 Task: Add Everyone Lavender + Aloe Nourishing Lotion to the cart.
Action: Mouse moved to (1033, 343)
Screenshot: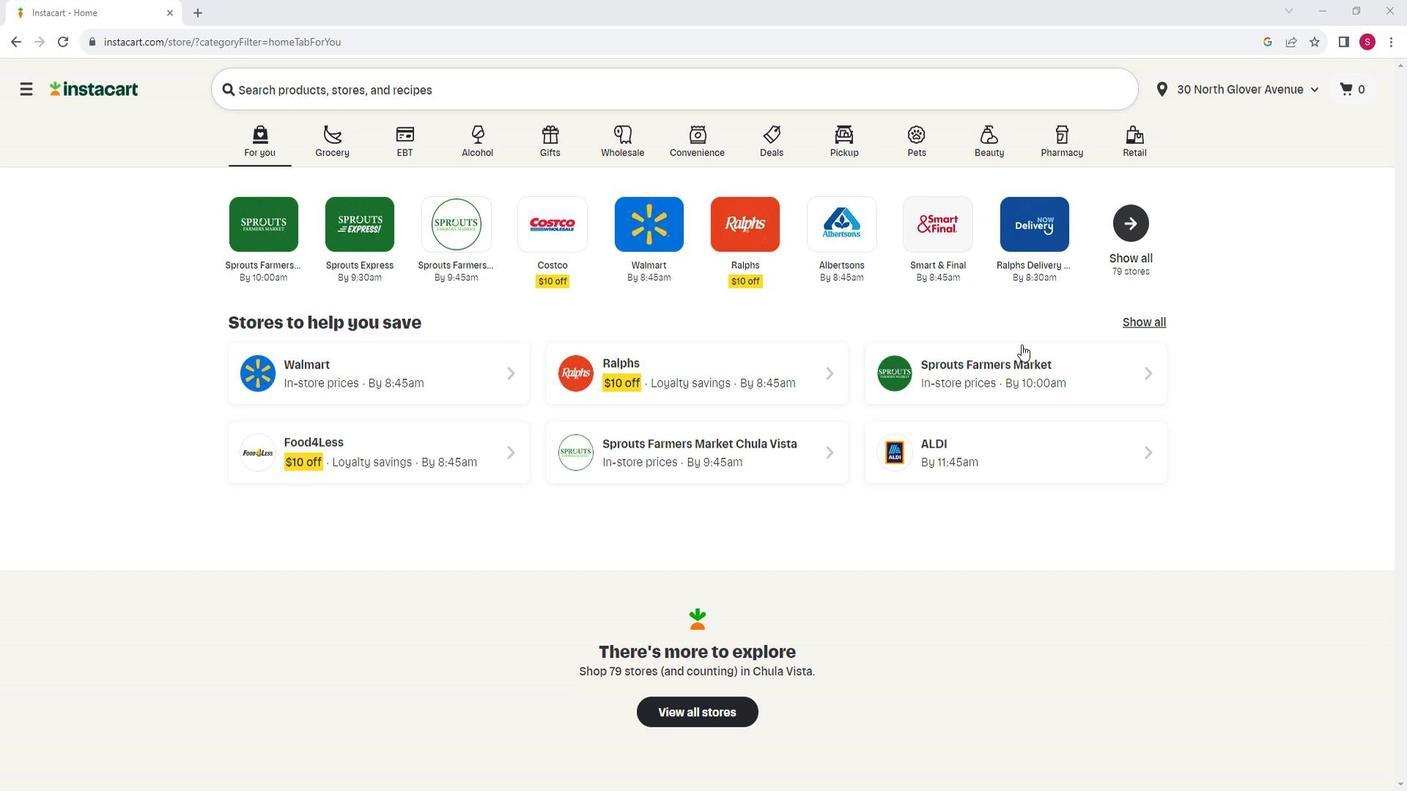
Action: Mouse pressed left at (1033, 343)
Screenshot: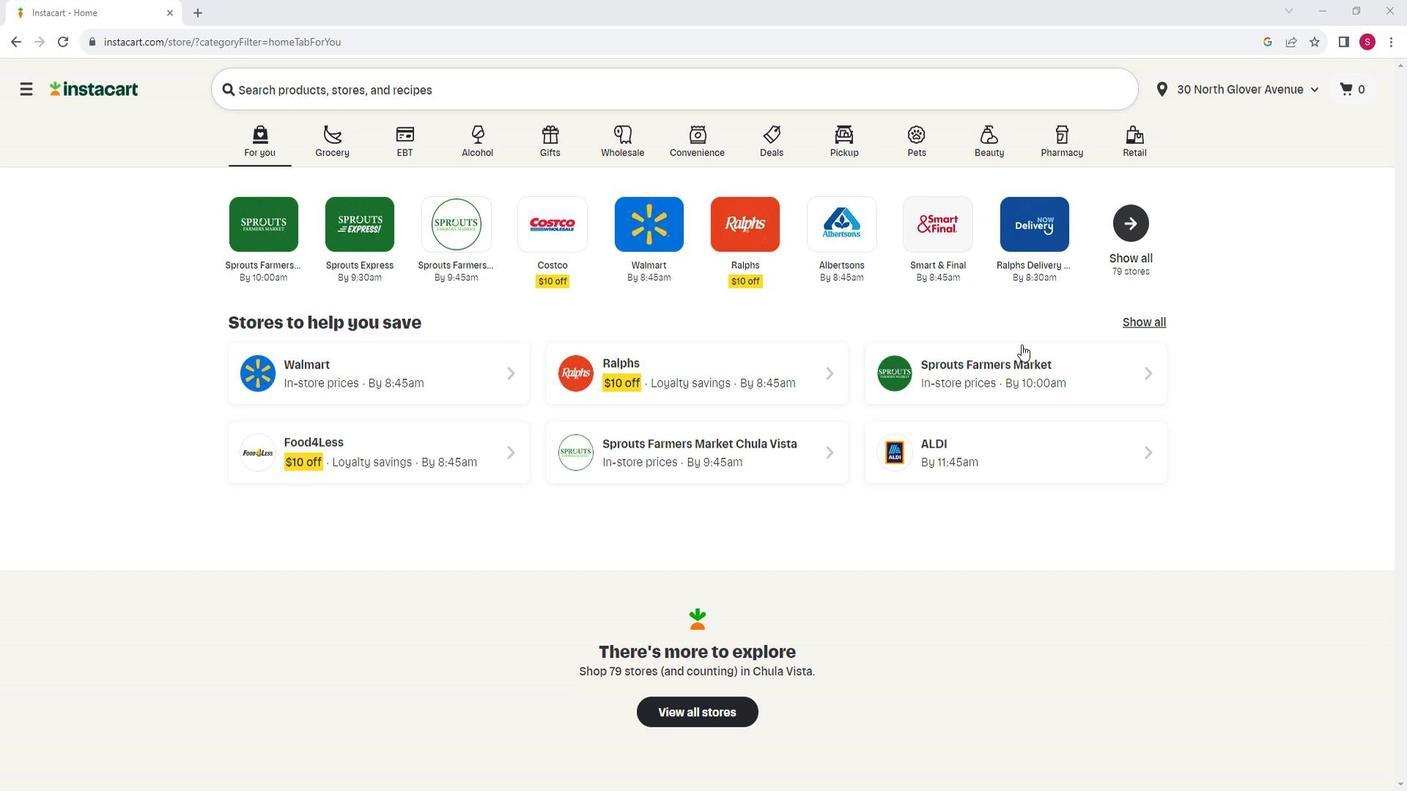
Action: Mouse moved to (136, 475)
Screenshot: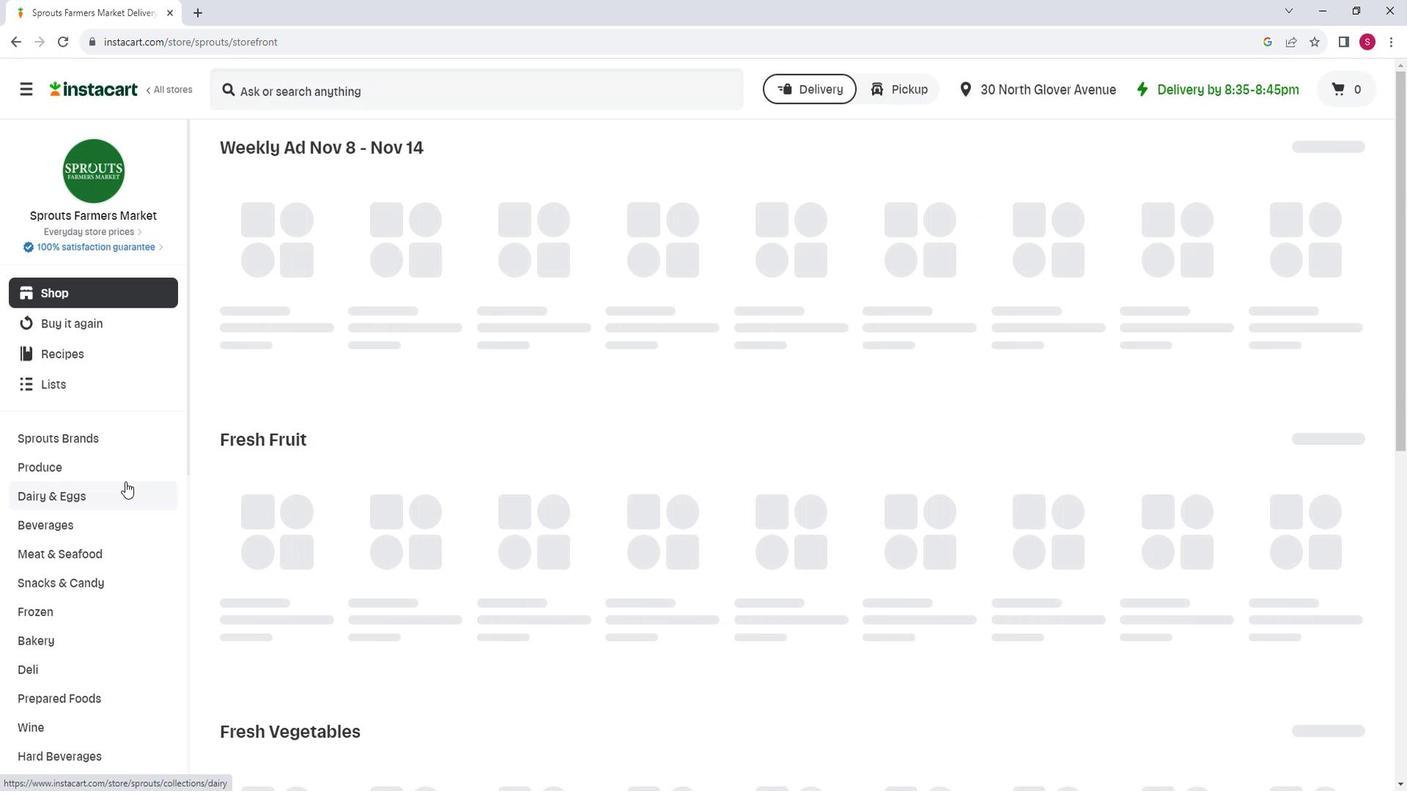
Action: Mouse scrolled (136, 474) with delta (0, 0)
Screenshot: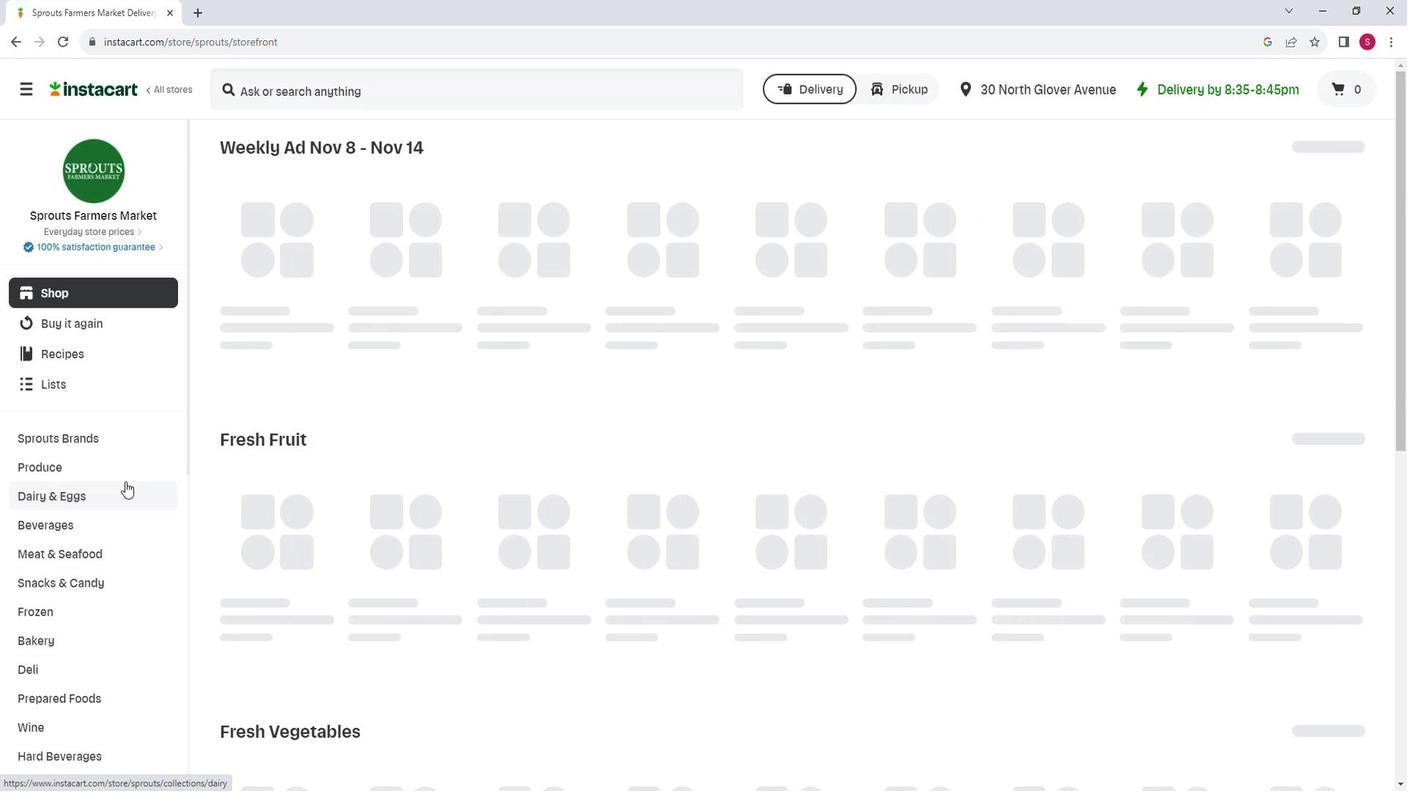 
Action: Mouse scrolled (136, 474) with delta (0, 0)
Screenshot: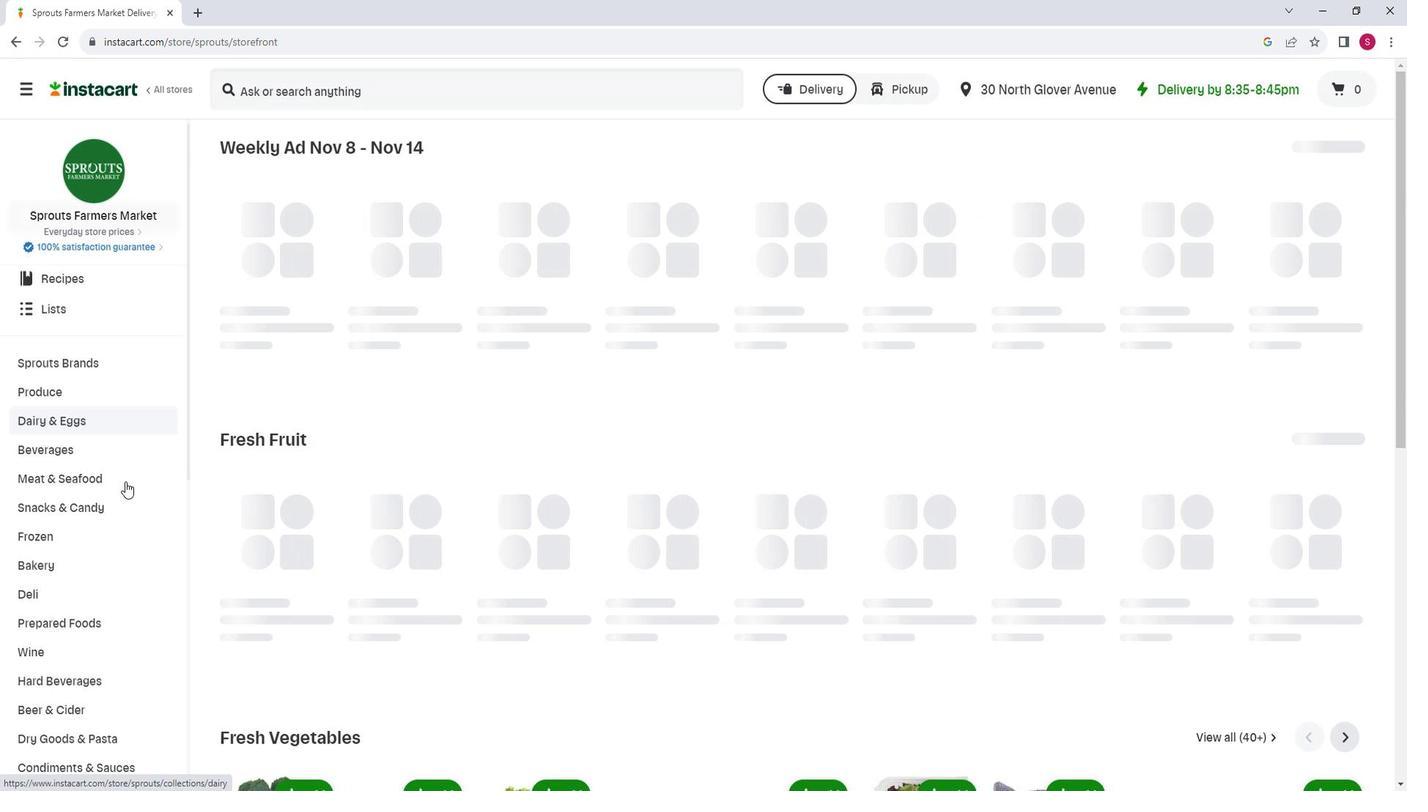 
Action: Mouse scrolled (136, 474) with delta (0, 0)
Screenshot: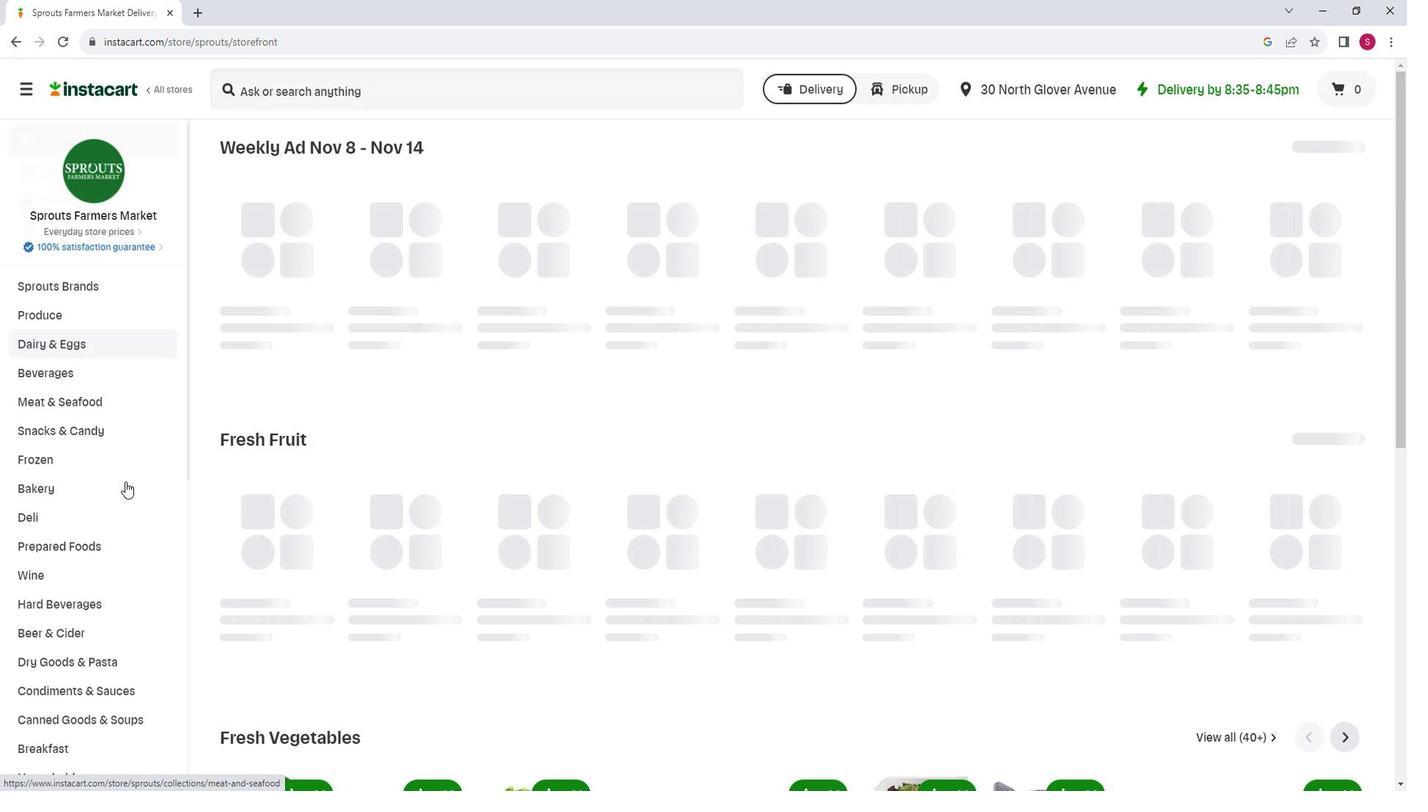 
Action: Mouse scrolled (136, 474) with delta (0, 0)
Screenshot: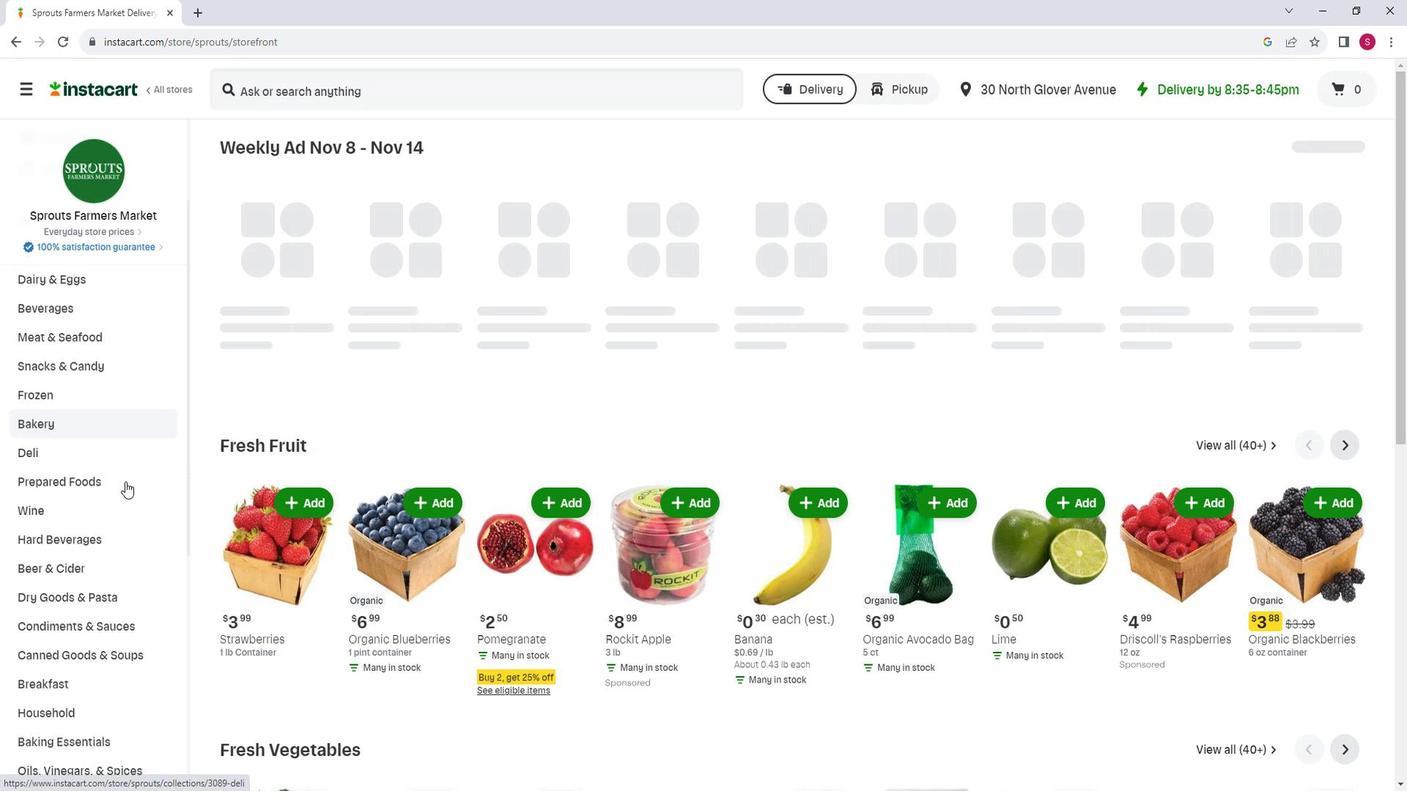 
Action: Mouse moved to (134, 480)
Screenshot: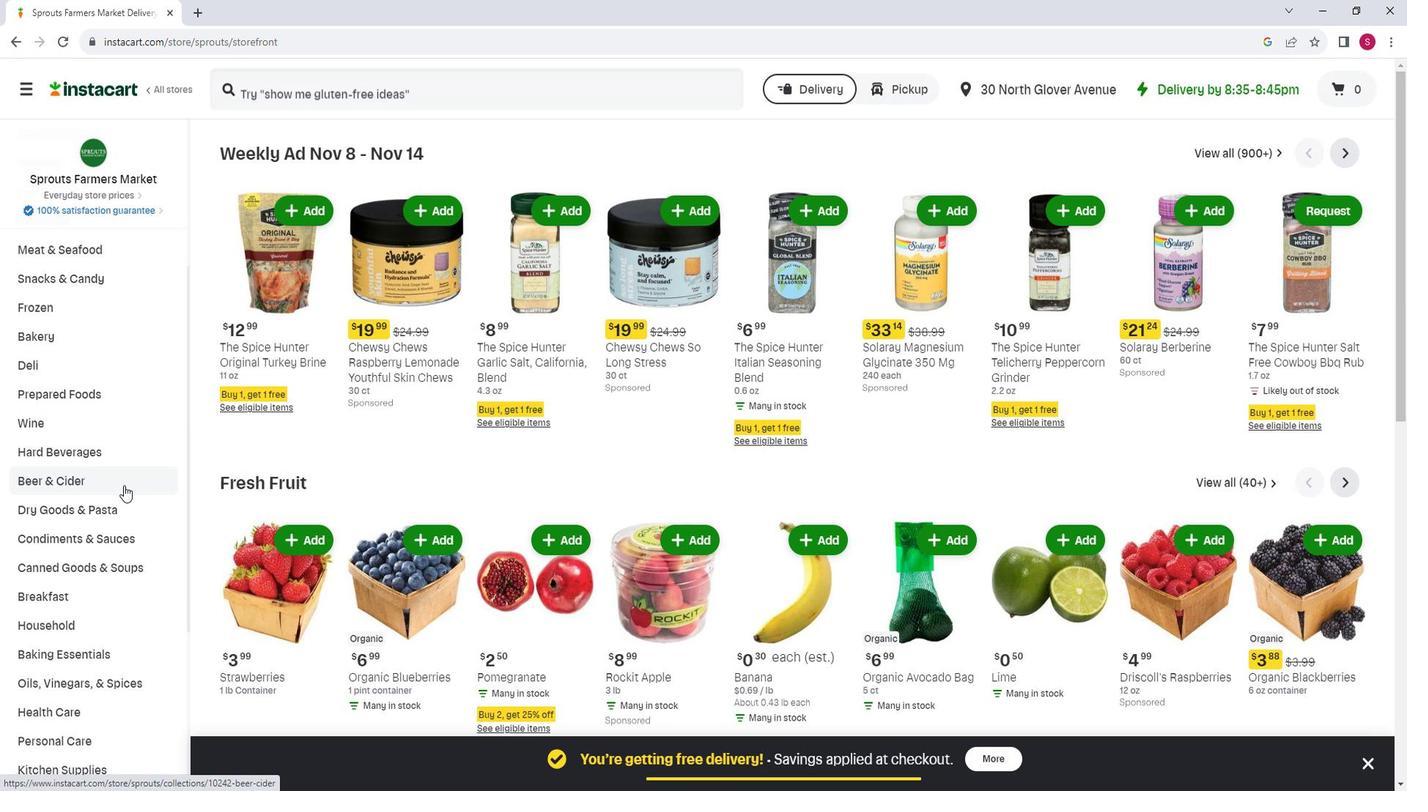 
Action: Mouse scrolled (134, 479) with delta (0, 0)
Screenshot: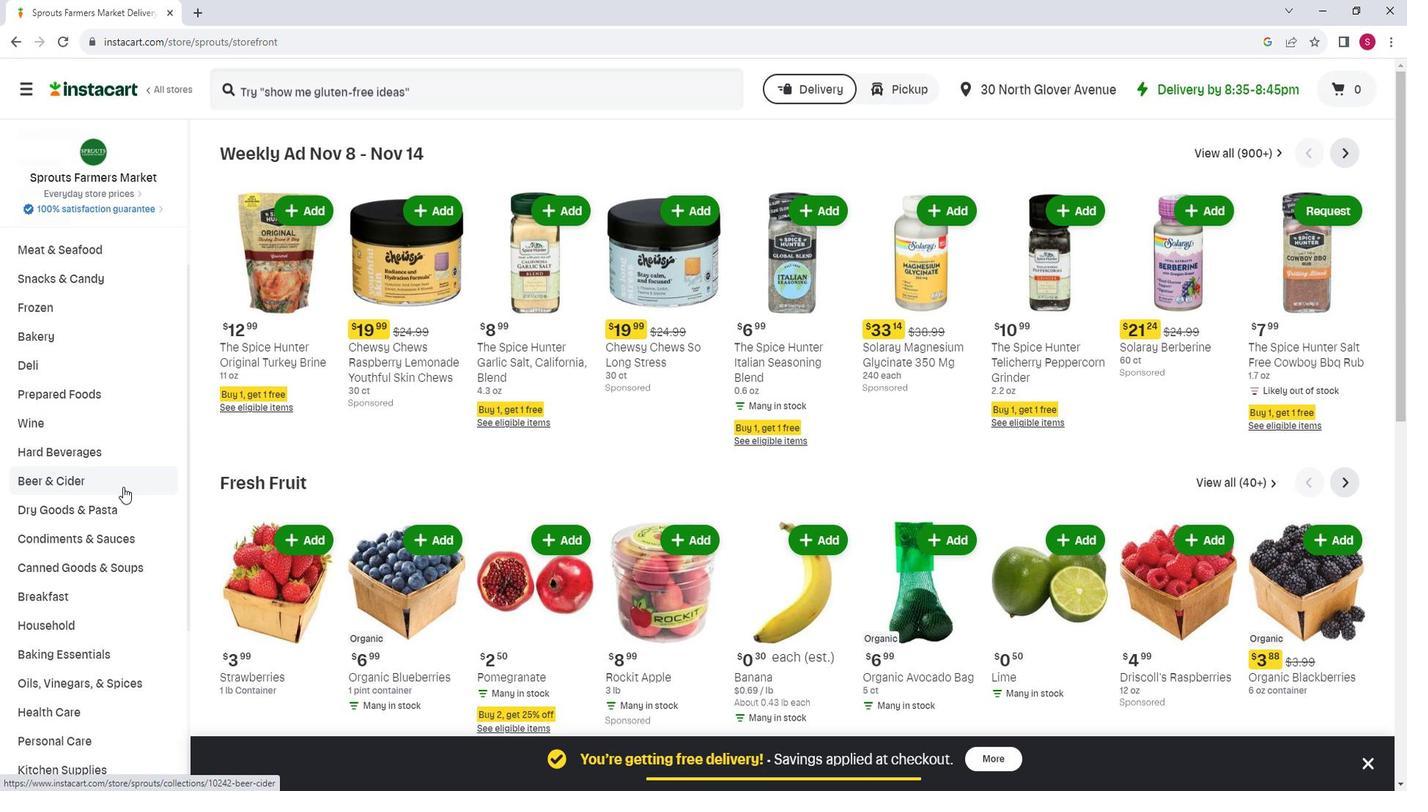 
Action: Mouse scrolled (134, 479) with delta (0, 0)
Screenshot: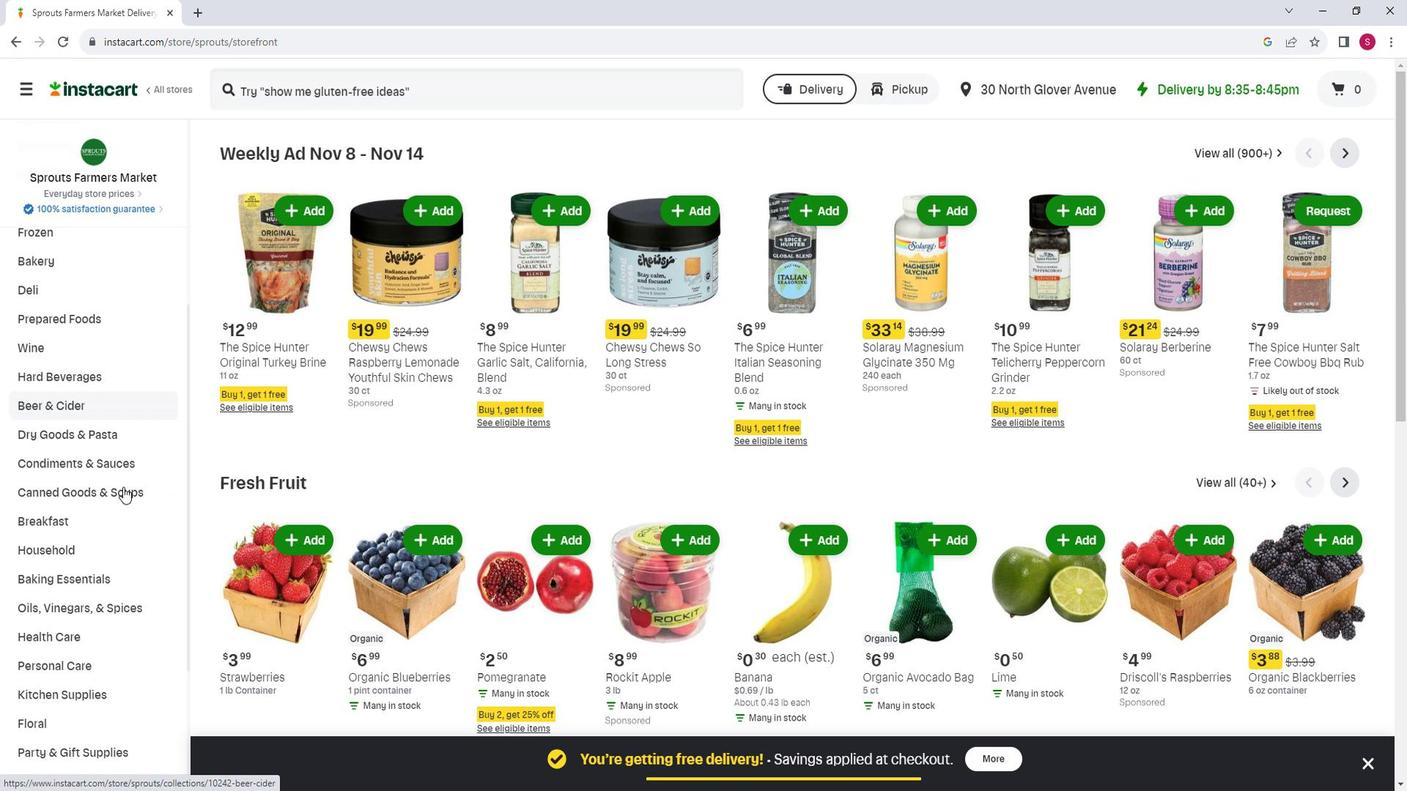 
Action: Mouse moved to (98, 578)
Screenshot: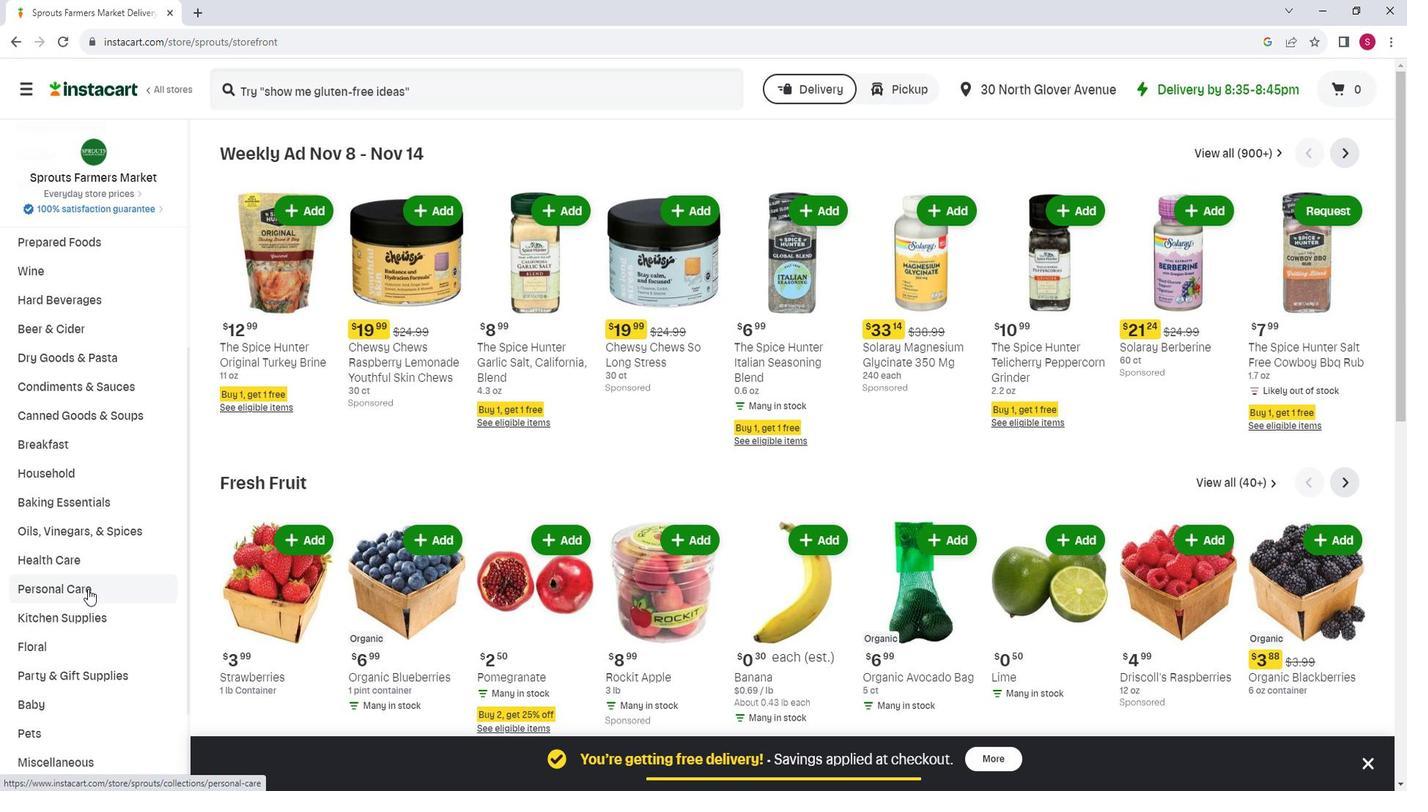 
Action: Mouse pressed left at (98, 578)
Screenshot: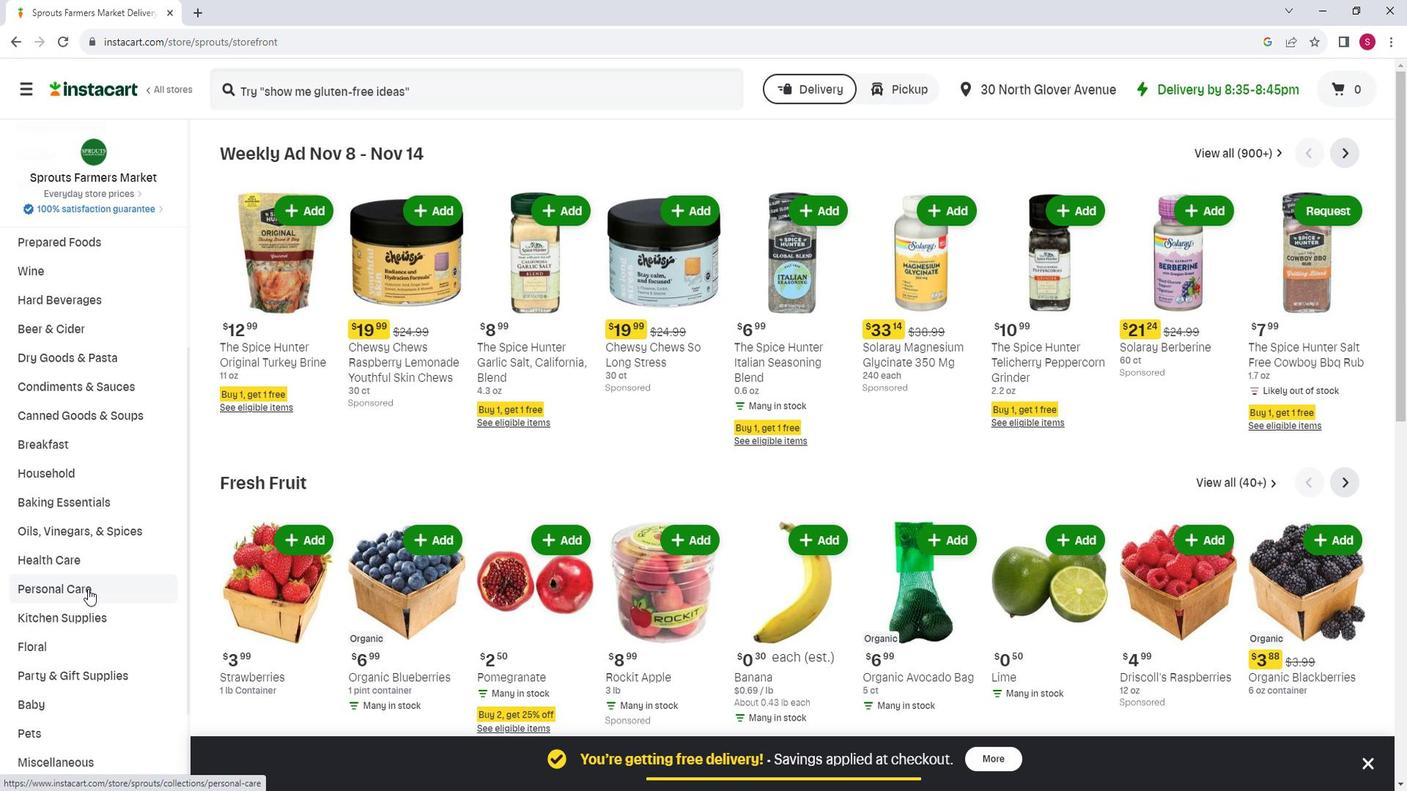 
Action: Mouse moved to (367, 200)
Screenshot: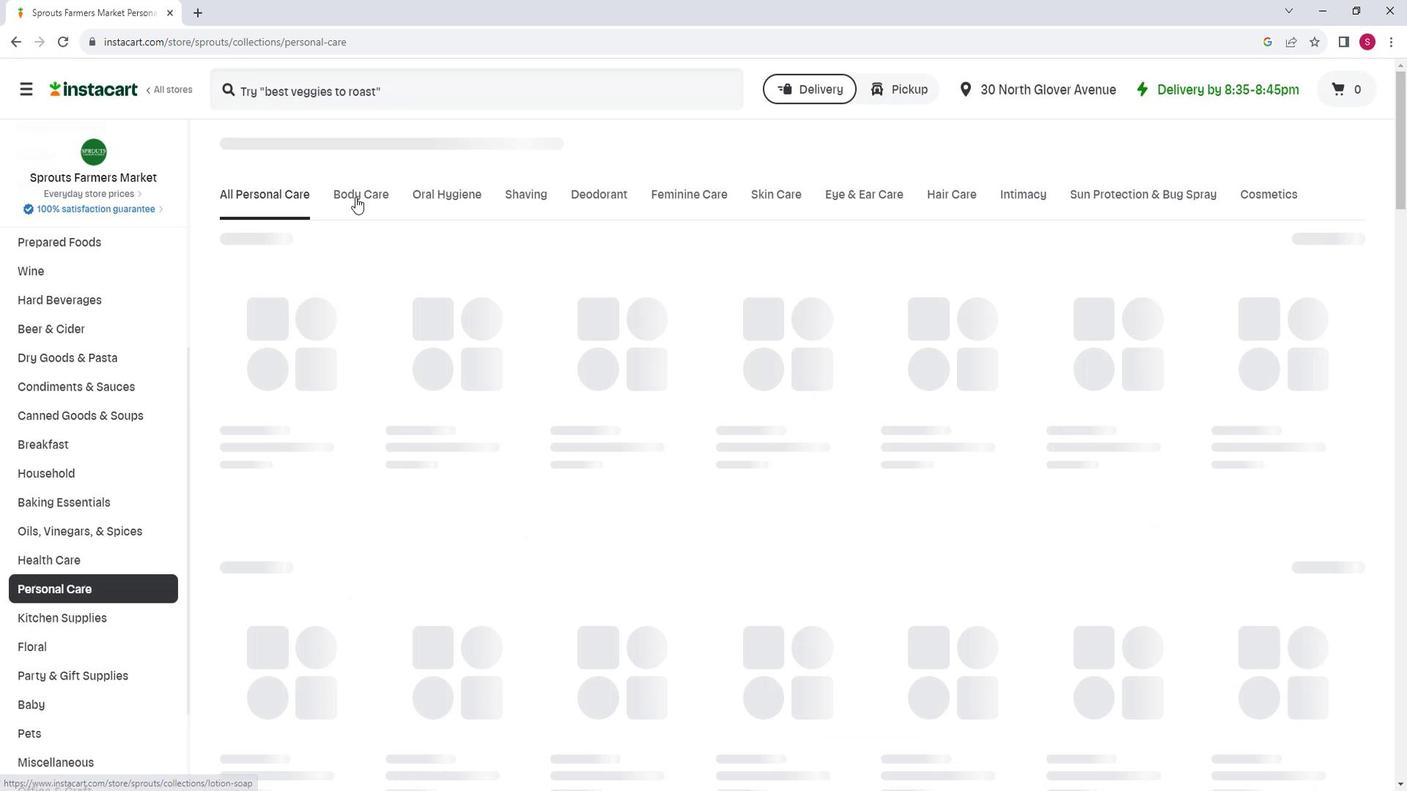 
Action: Mouse pressed left at (367, 200)
Screenshot: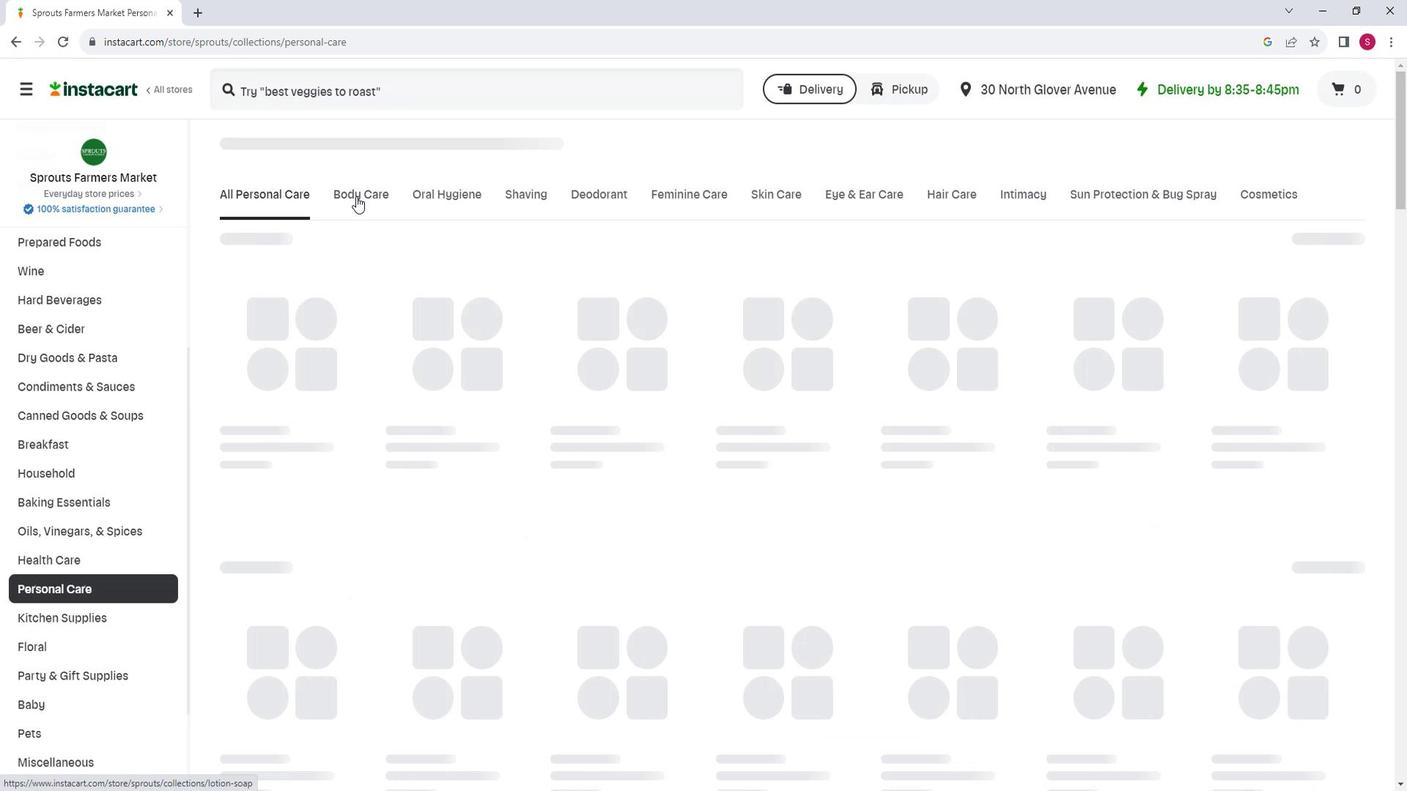 
Action: Mouse moved to (610, 261)
Screenshot: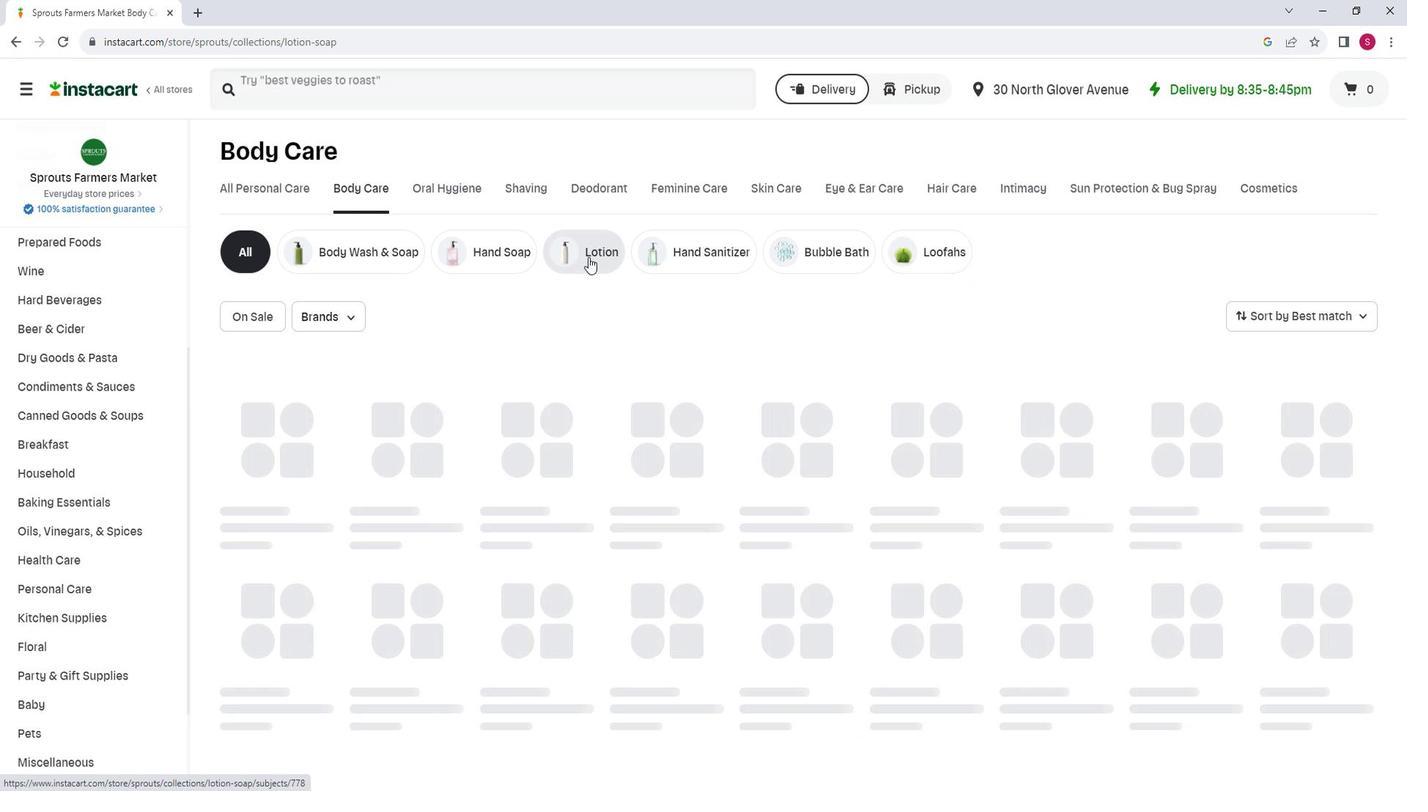 
Action: Mouse pressed left at (610, 261)
Screenshot: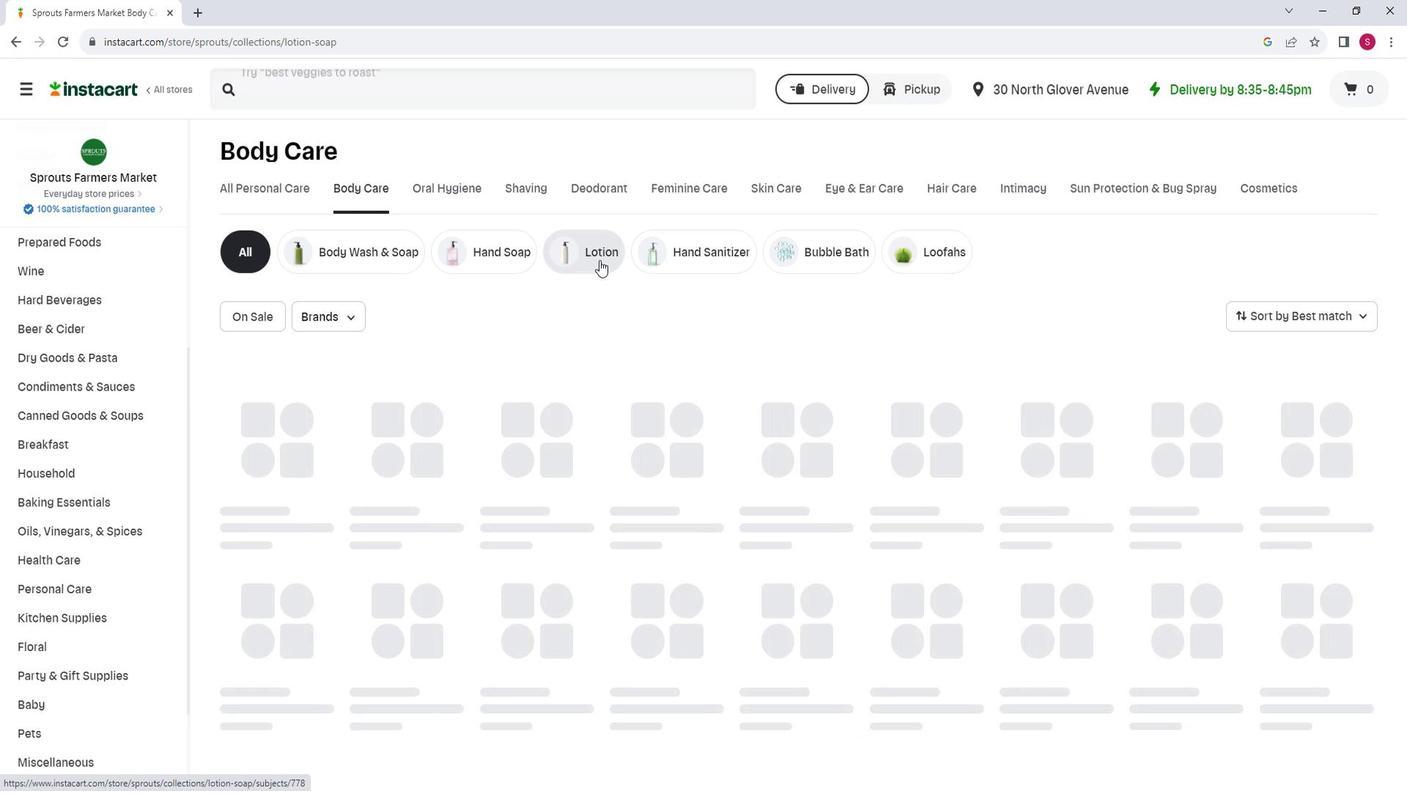 
Action: Mouse moved to (401, 100)
Screenshot: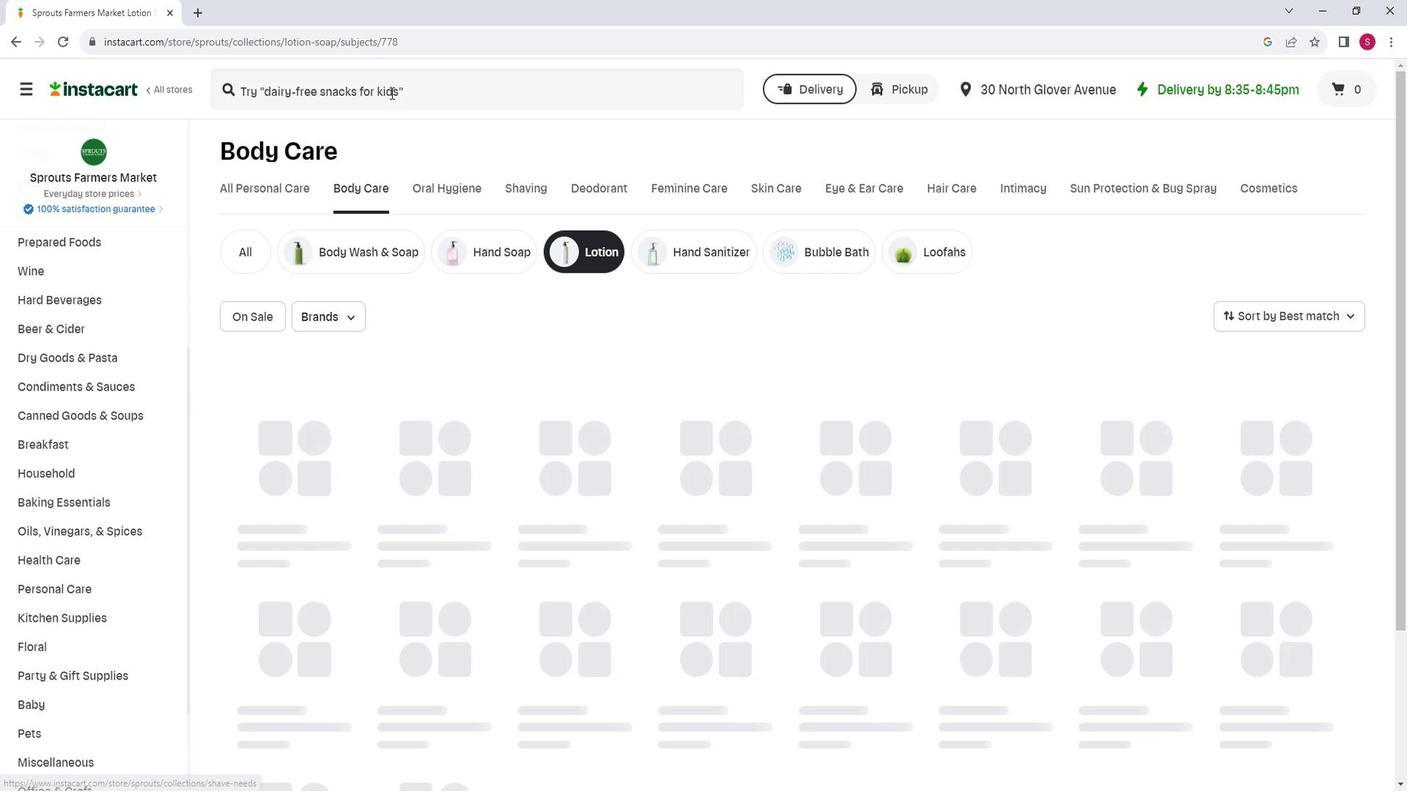 
Action: Mouse pressed left at (401, 100)
Screenshot: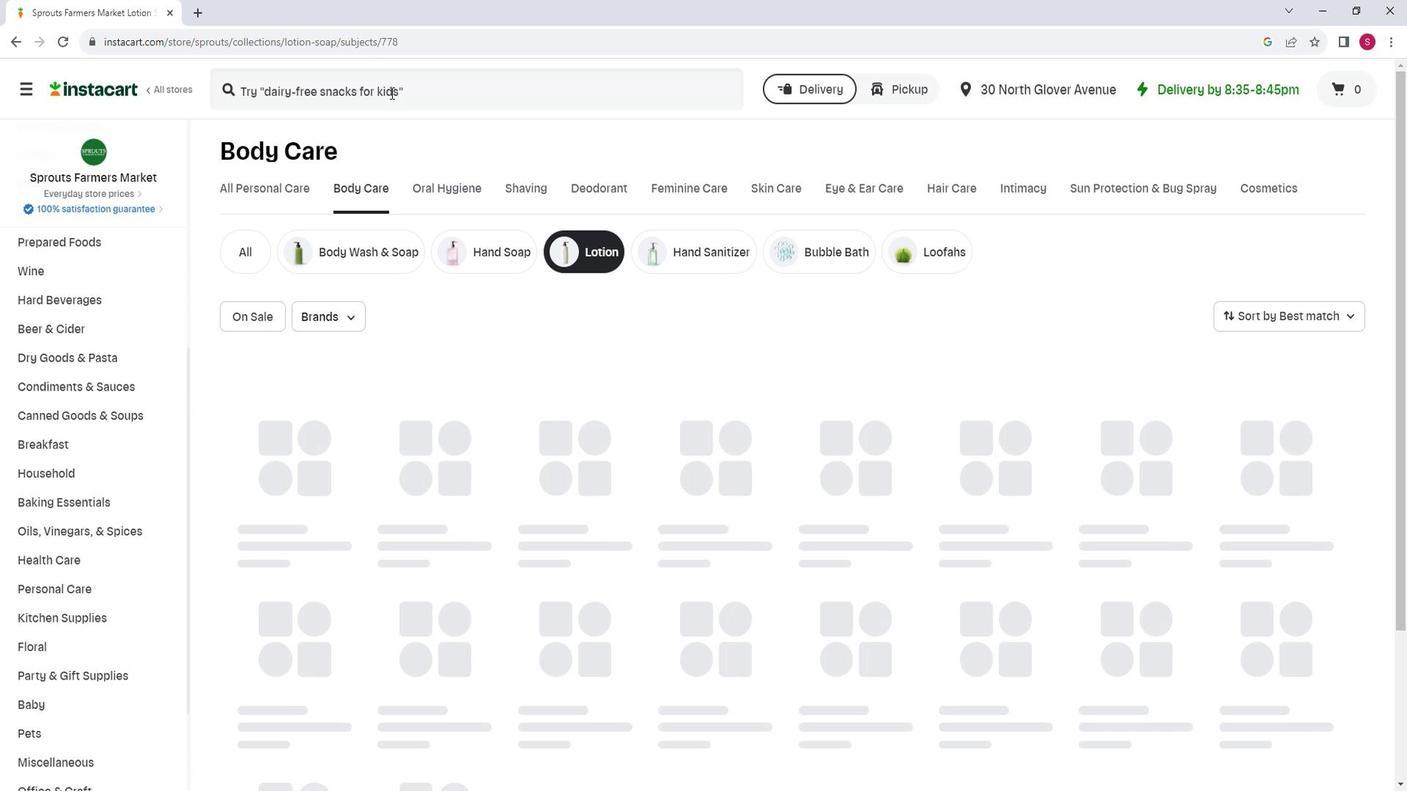 
Action: Key pressed <Key.shift>Everyone<Key.space><Key.shift>Lavender<Key.space>+<Key.space><Key.shift>Aloe<Key.space><Key.shift>Nourishing<Key.space><Key.shift>Lotion<Key.space><Key.enter>
Screenshot: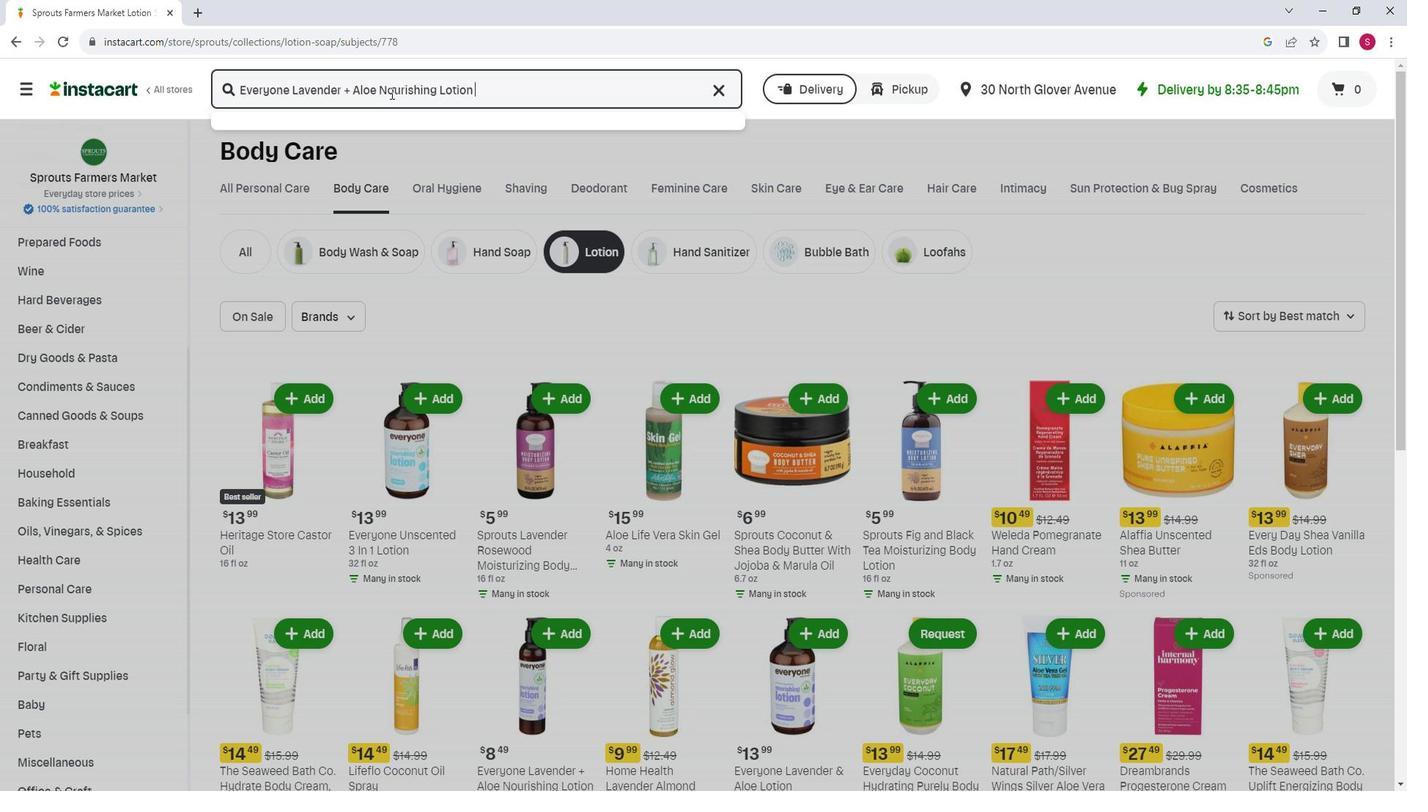 
Action: Mouse moved to (215, 248)
Screenshot: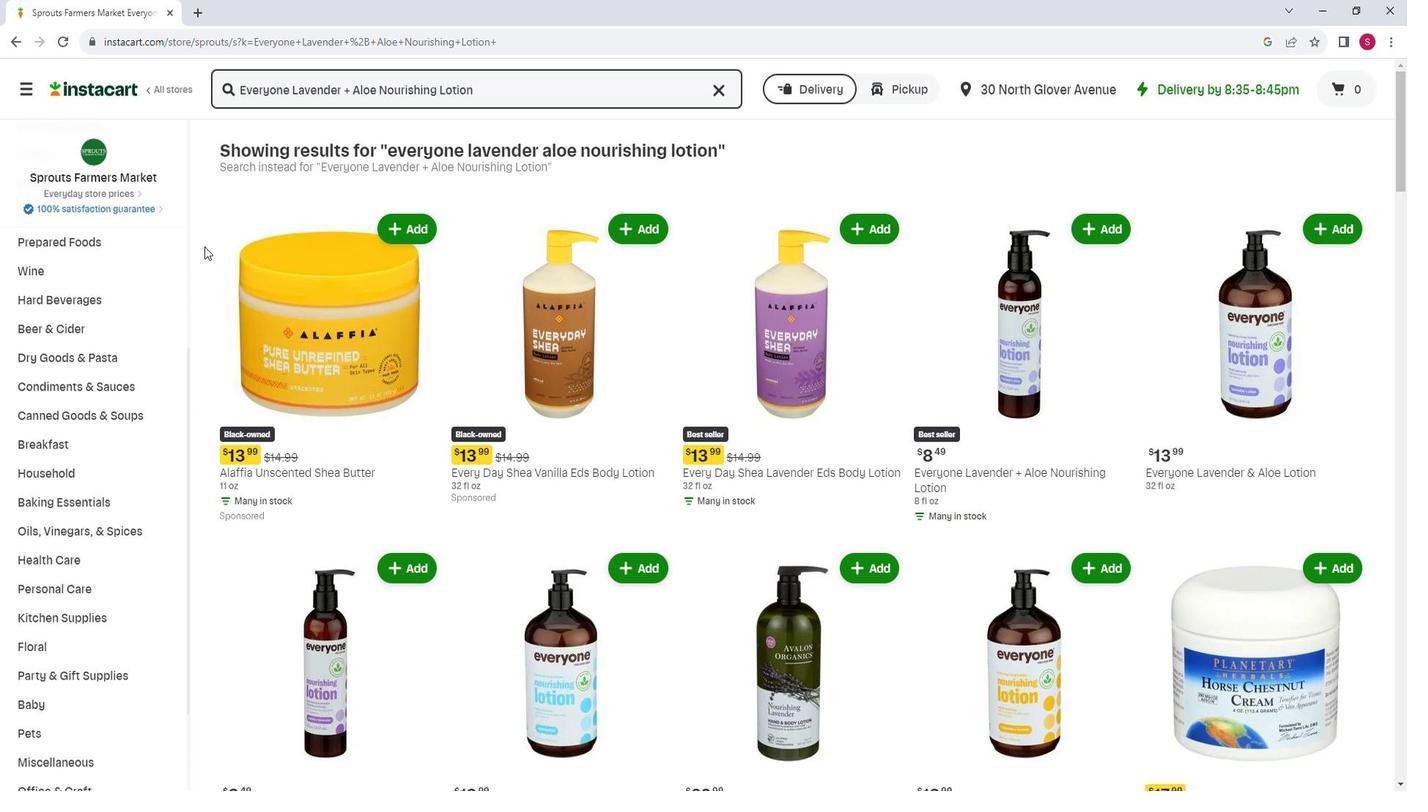 
Action: Mouse scrolled (215, 247) with delta (0, 0)
Screenshot: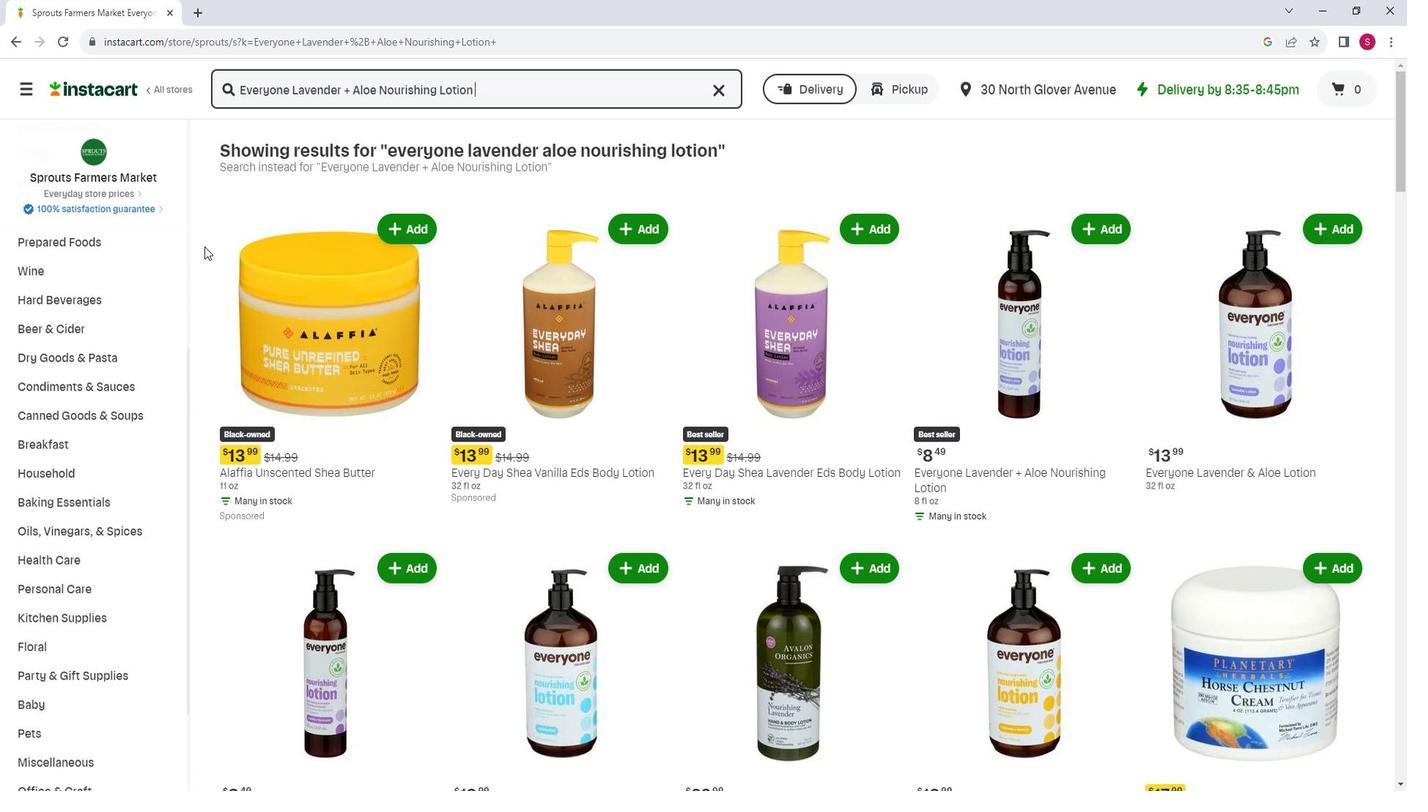 
Action: Mouse moved to (683, 346)
Screenshot: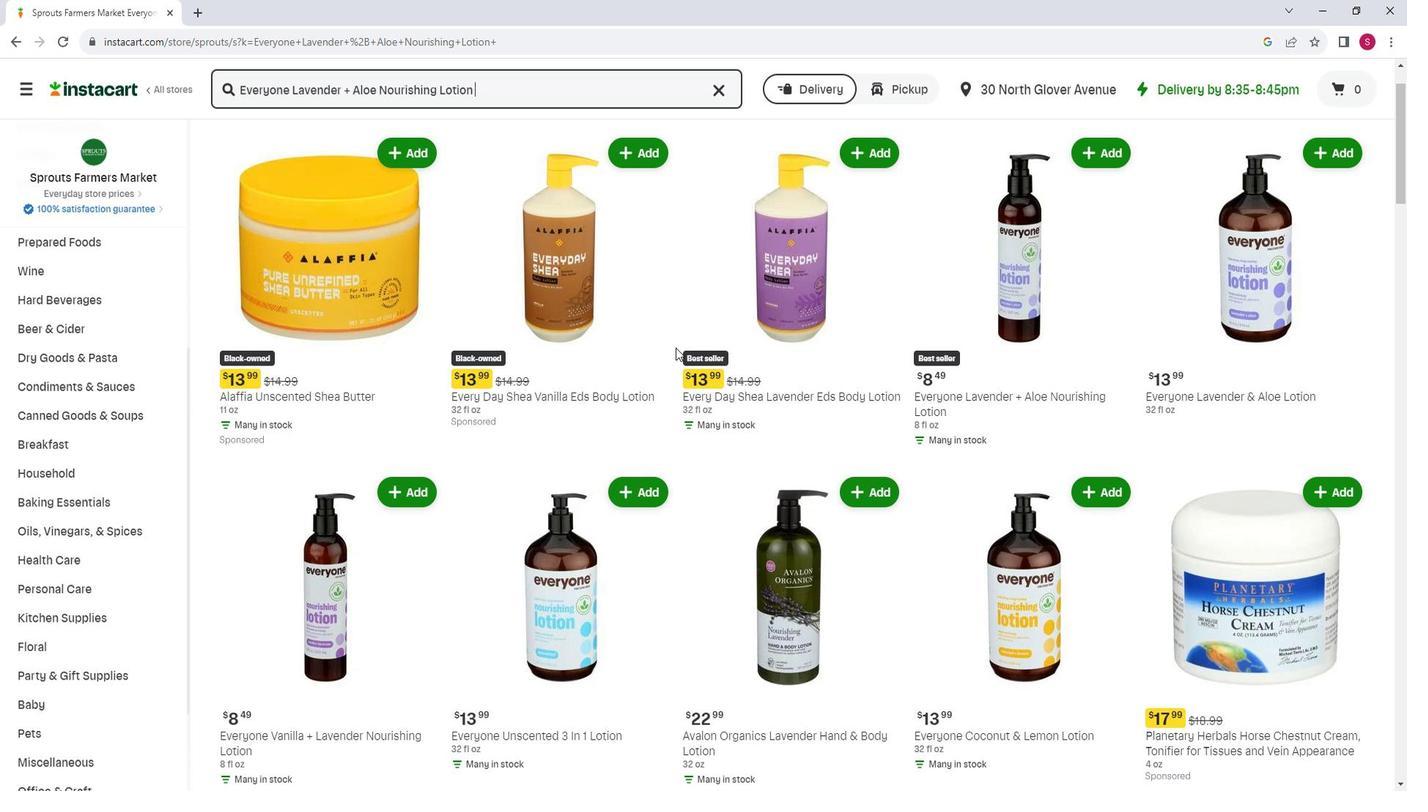 
Action: Mouse scrolled (683, 346) with delta (0, 0)
Screenshot: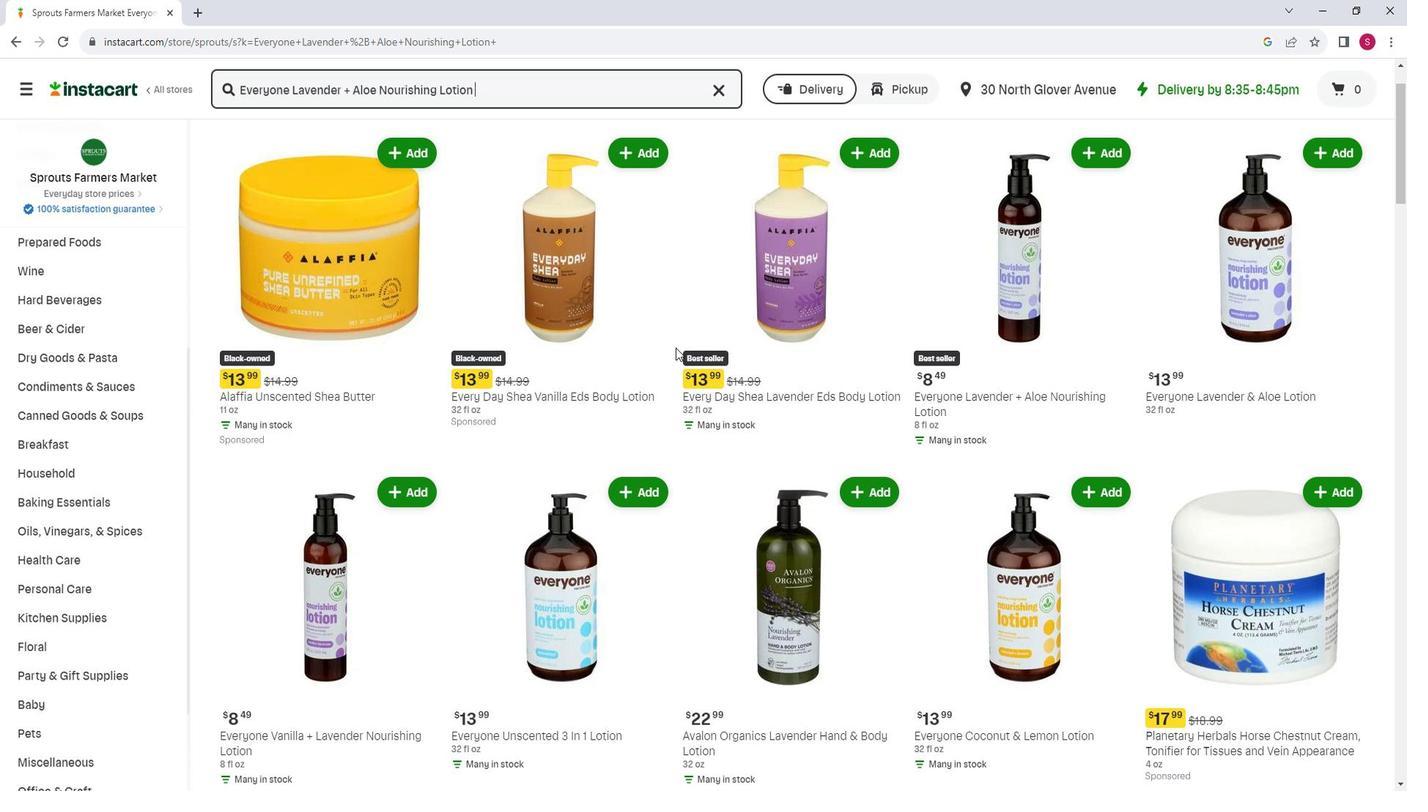 
Action: Mouse moved to (697, 346)
Screenshot: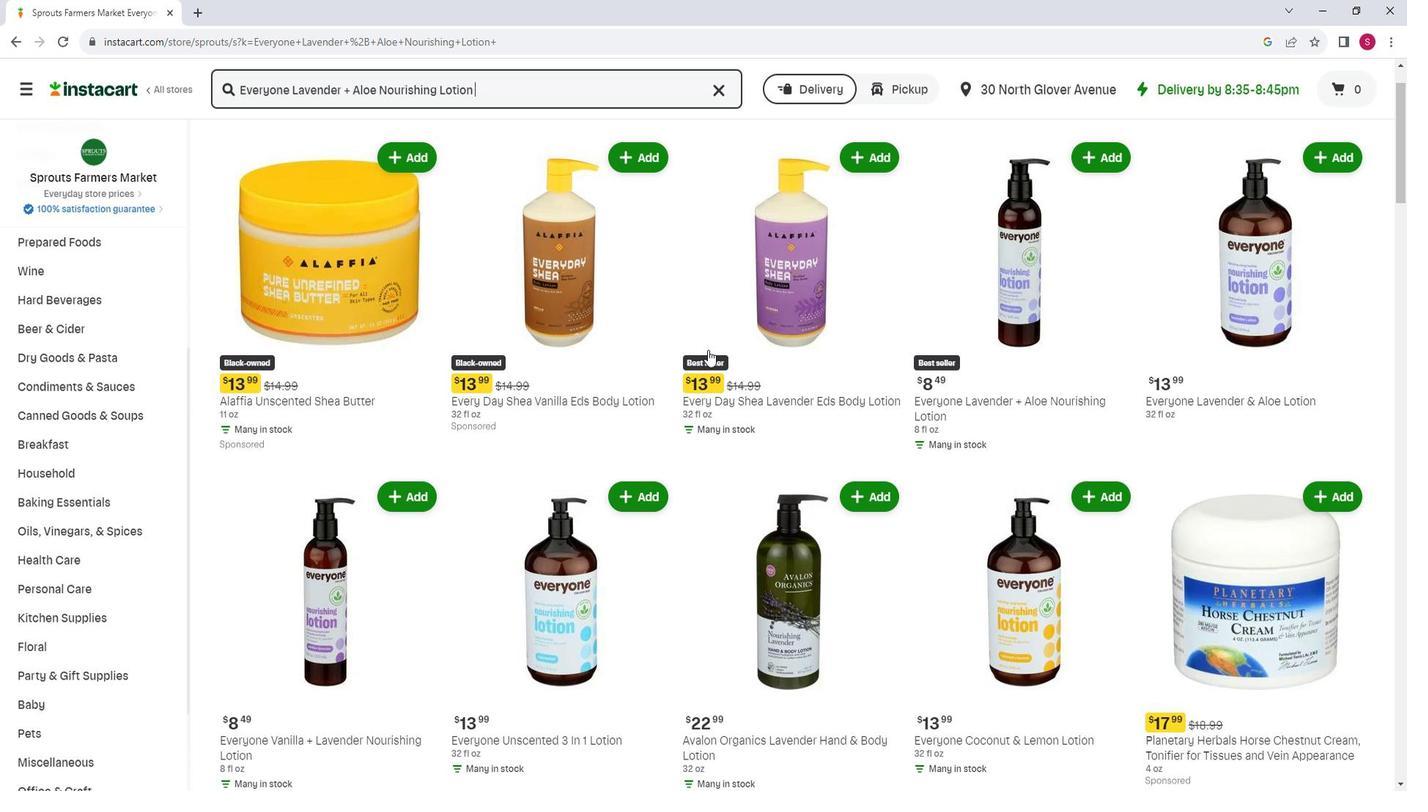 
Action: Mouse scrolled (697, 346) with delta (0, 0)
Screenshot: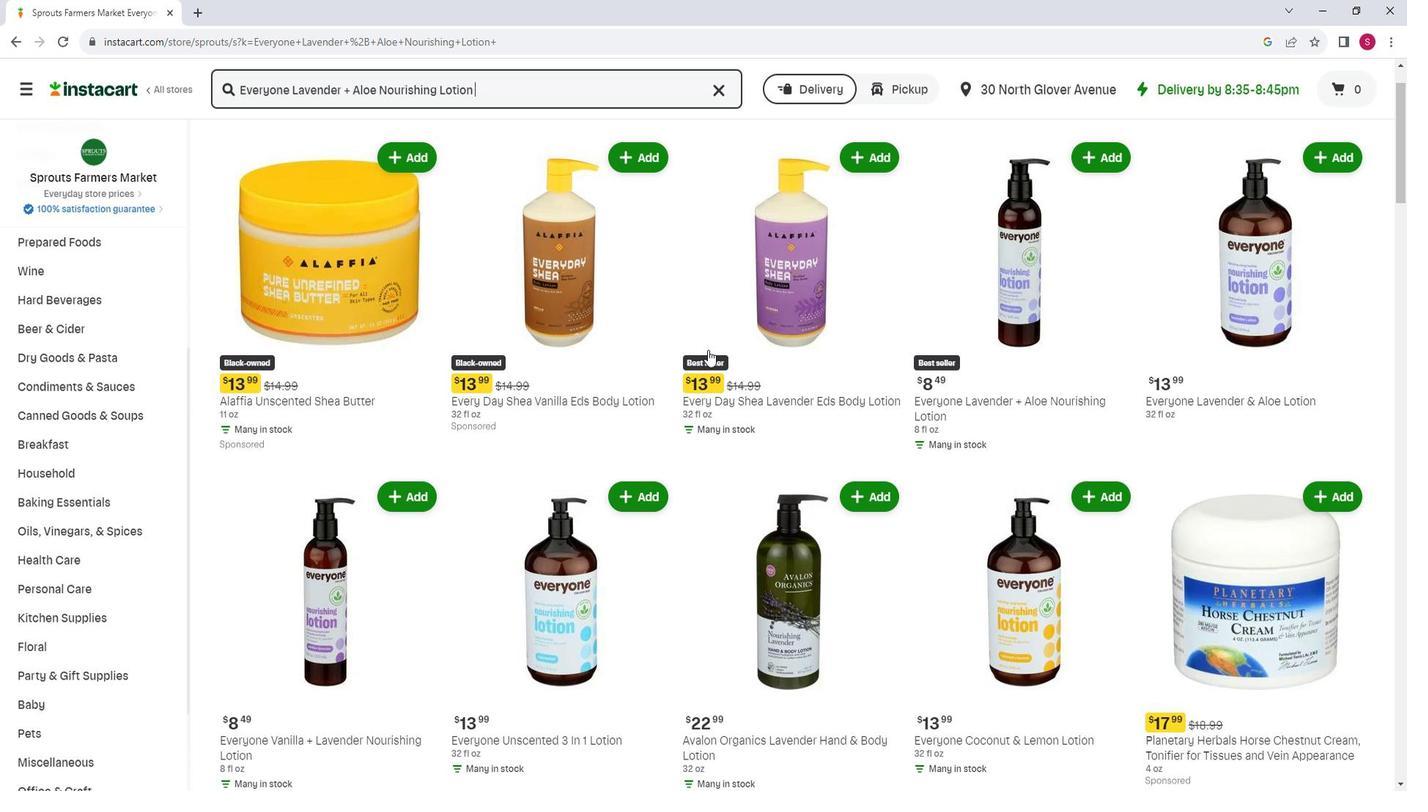 
Action: Mouse moved to (1132, 234)
Screenshot: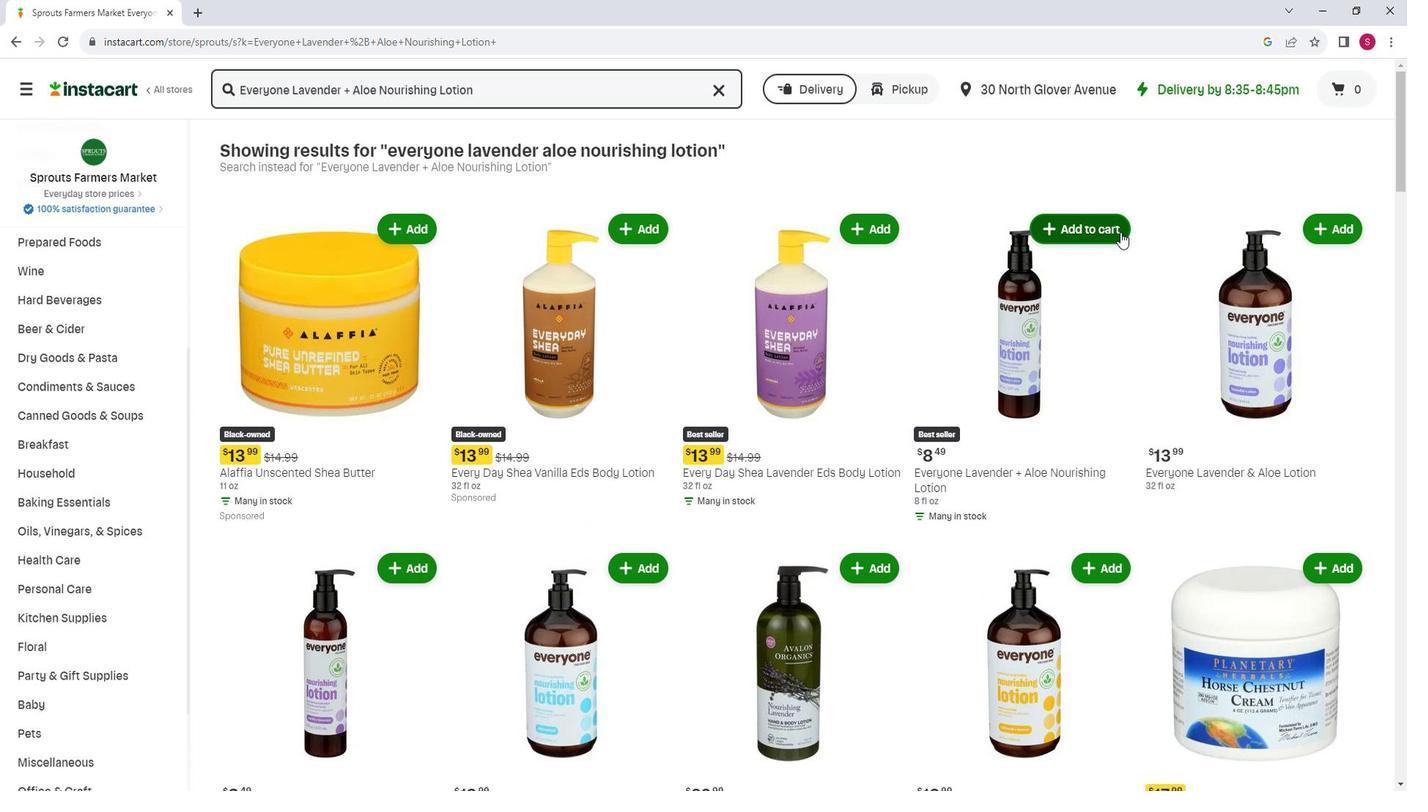 
Action: Mouse pressed left at (1132, 234)
Screenshot: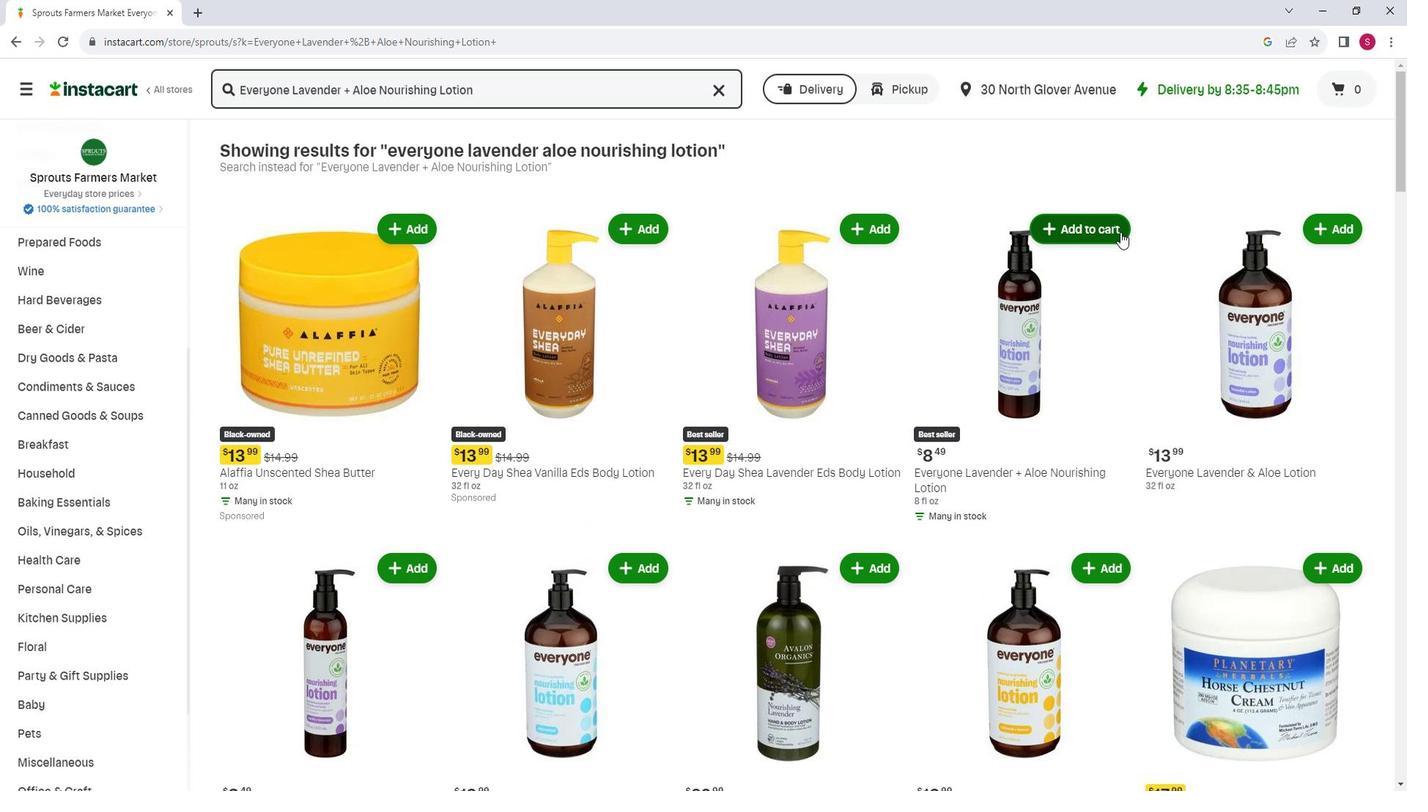 
Action: Mouse moved to (1073, 186)
Screenshot: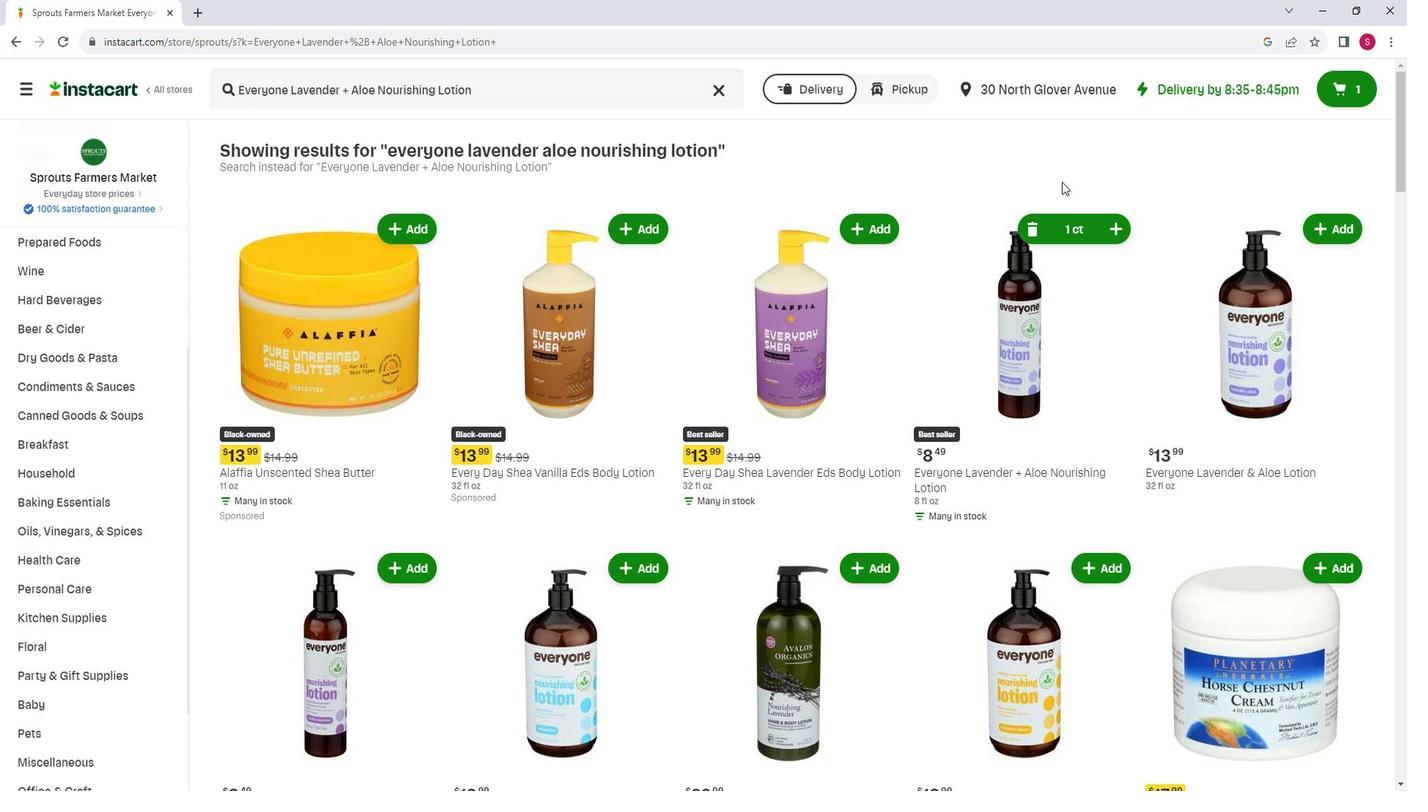 
